 Task: Create in the project TrendForge an epic 'Infrastructure Upgrades'.
Action: Mouse moved to (224, 60)
Screenshot: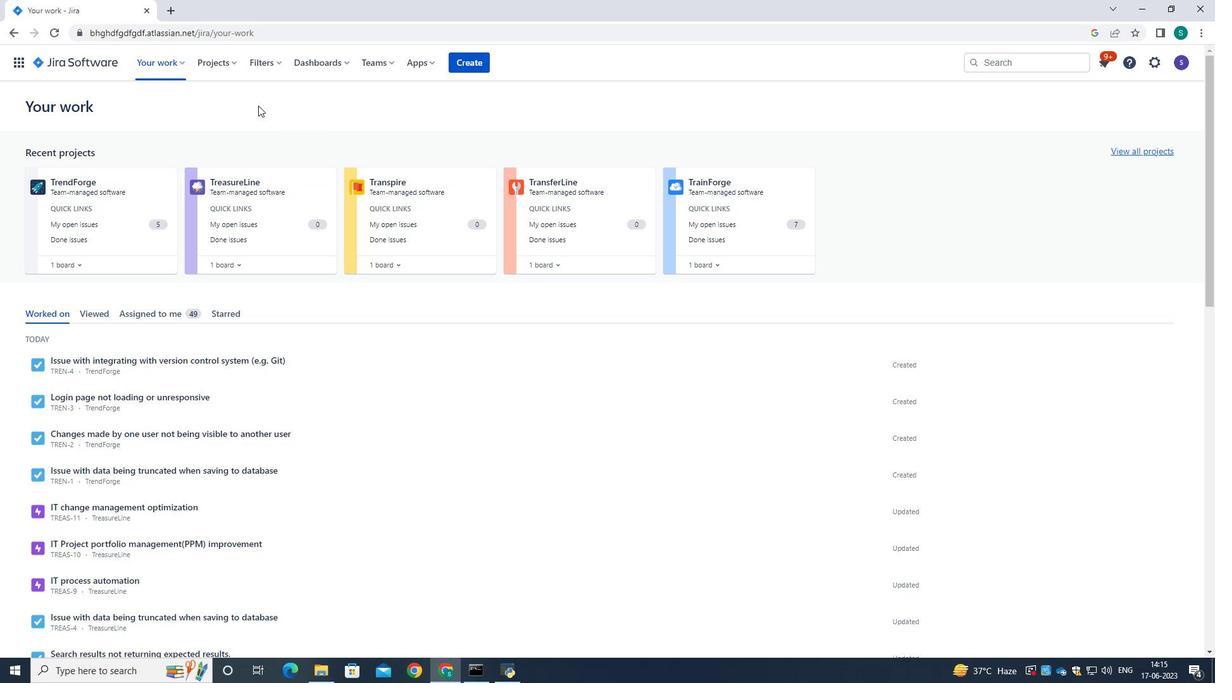 
Action: Mouse pressed left at (224, 60)
Screenshot: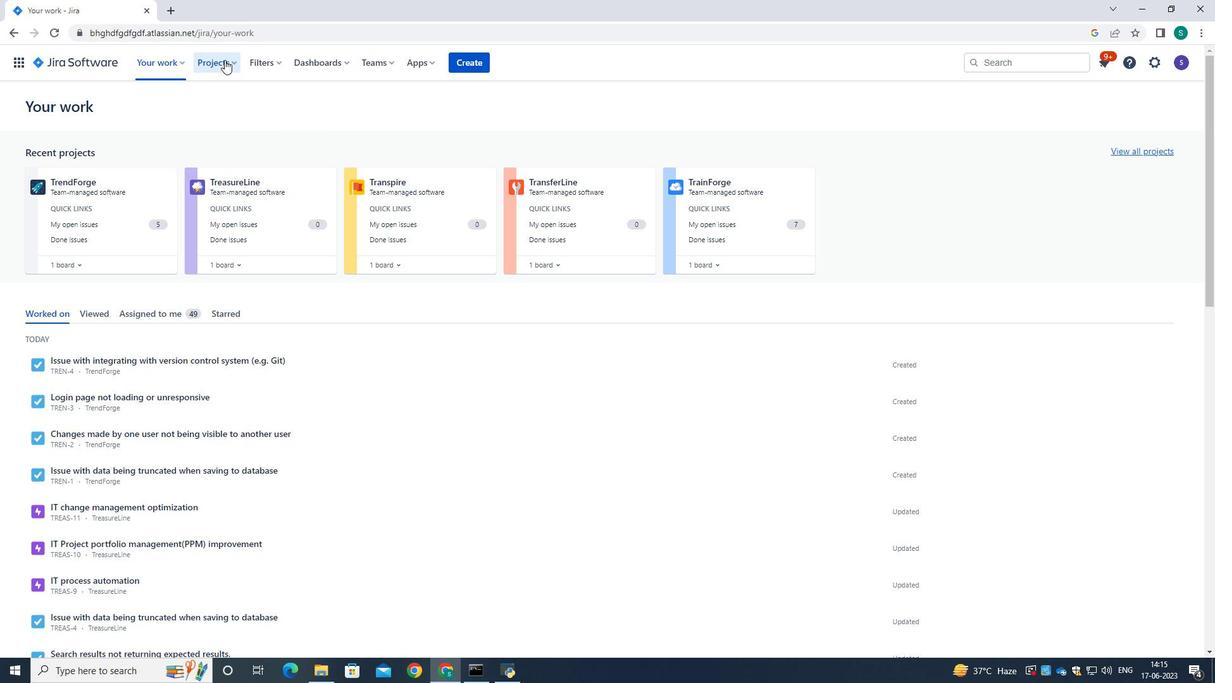 
Action: Mouse moved to (244, 124)
Screenshot: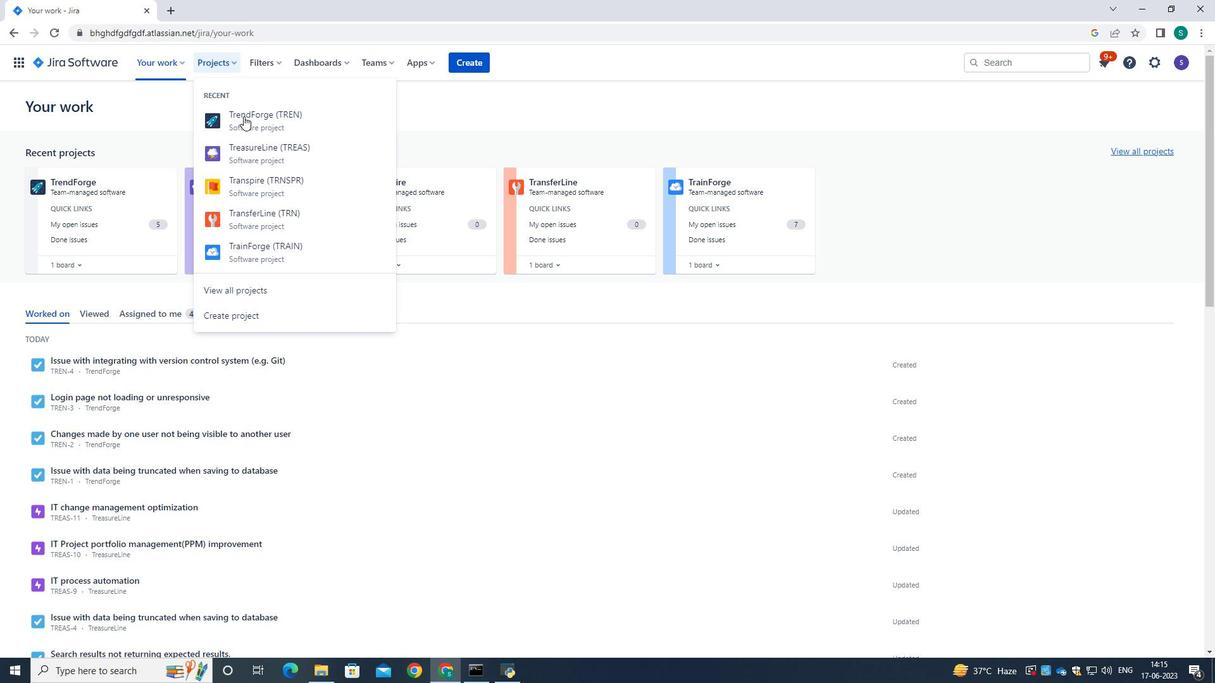 
Action: Mouse pressed left at (244, 124)
Screenshot: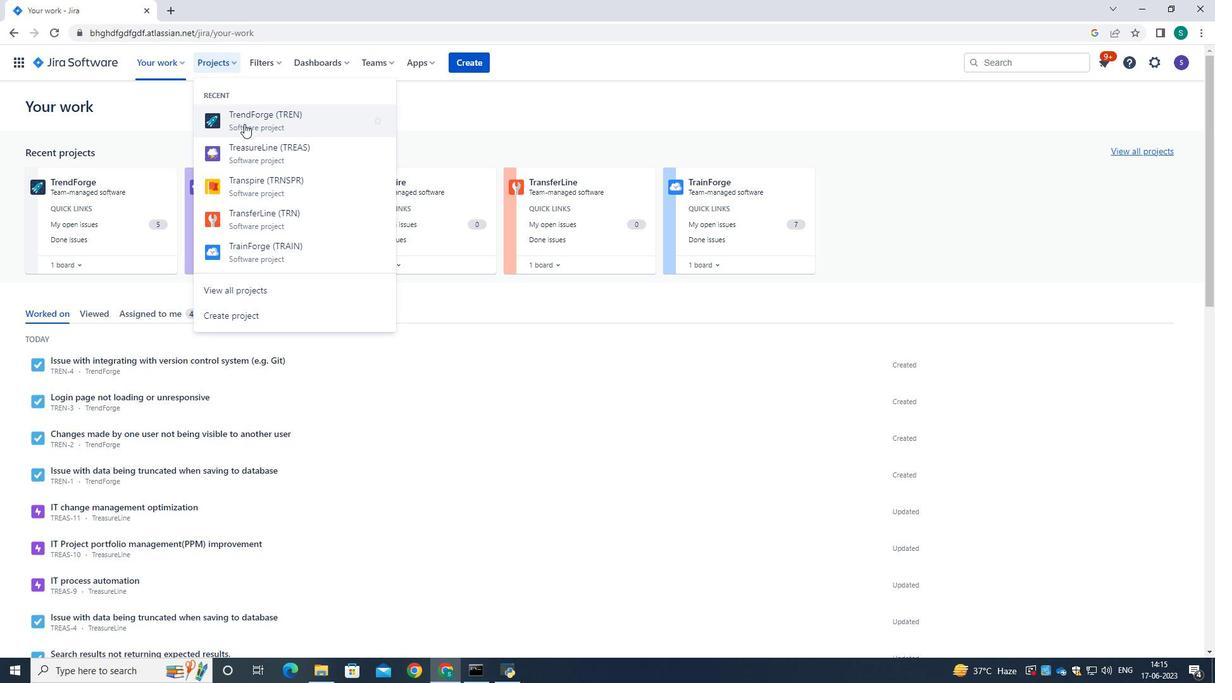 
Action: Mouse moved to (56, 193)
Screenshot: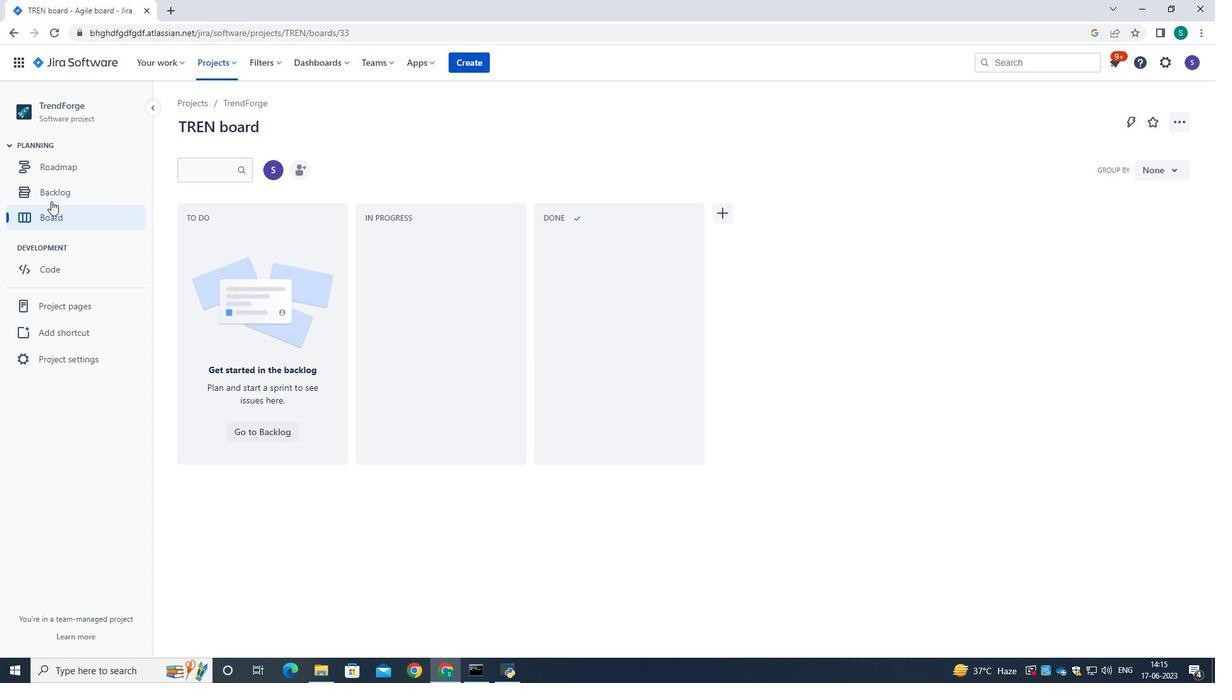 
Action: Mouse pressed left at (56, 193)
Screenshot: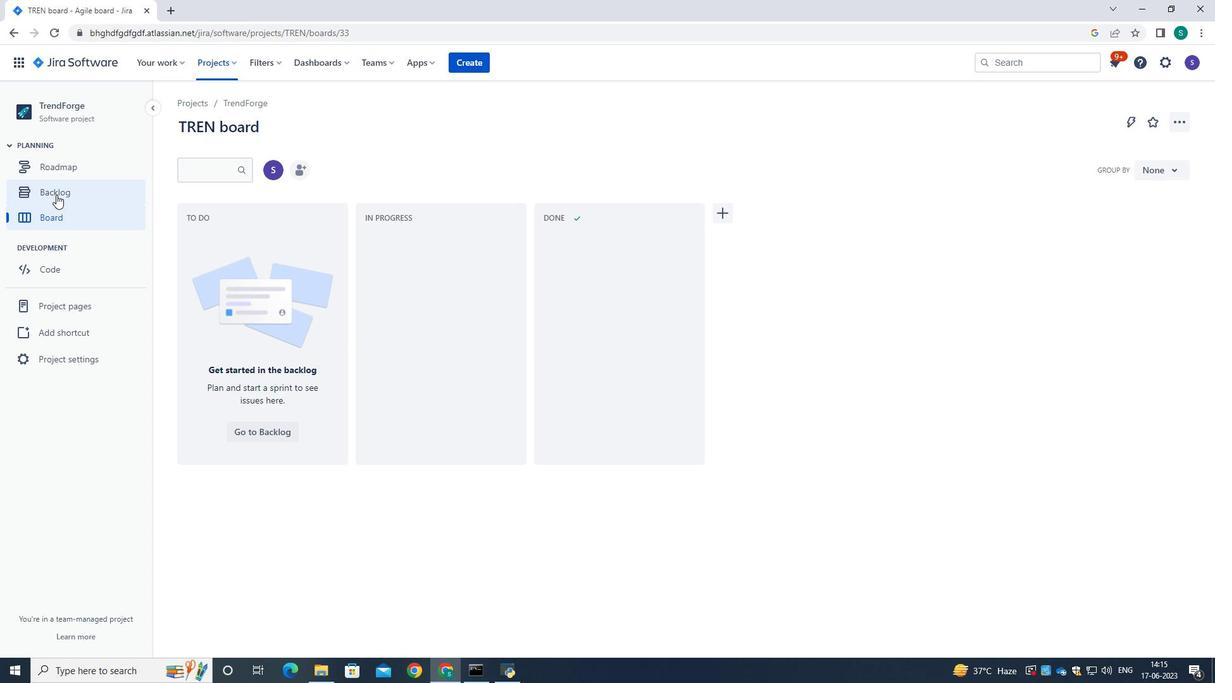 
Action: Mouse moved to (250, 298)
Screenshot: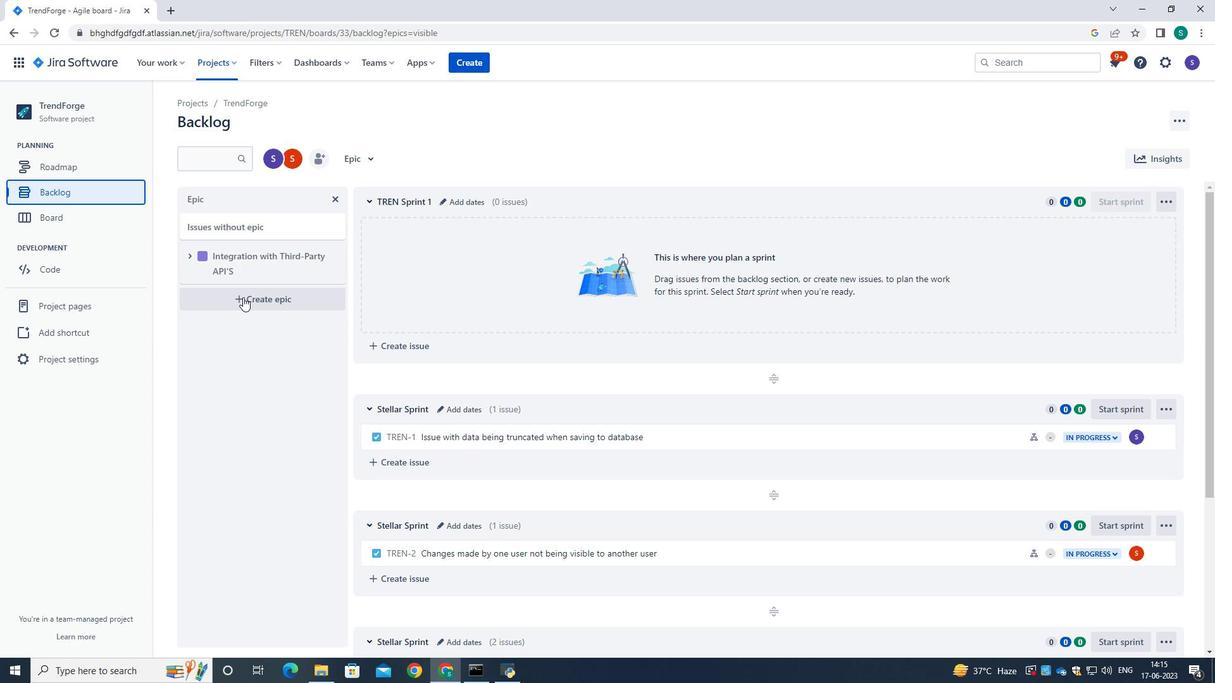 
Action: Mouse pressed left at (250, 298)
Screenshot: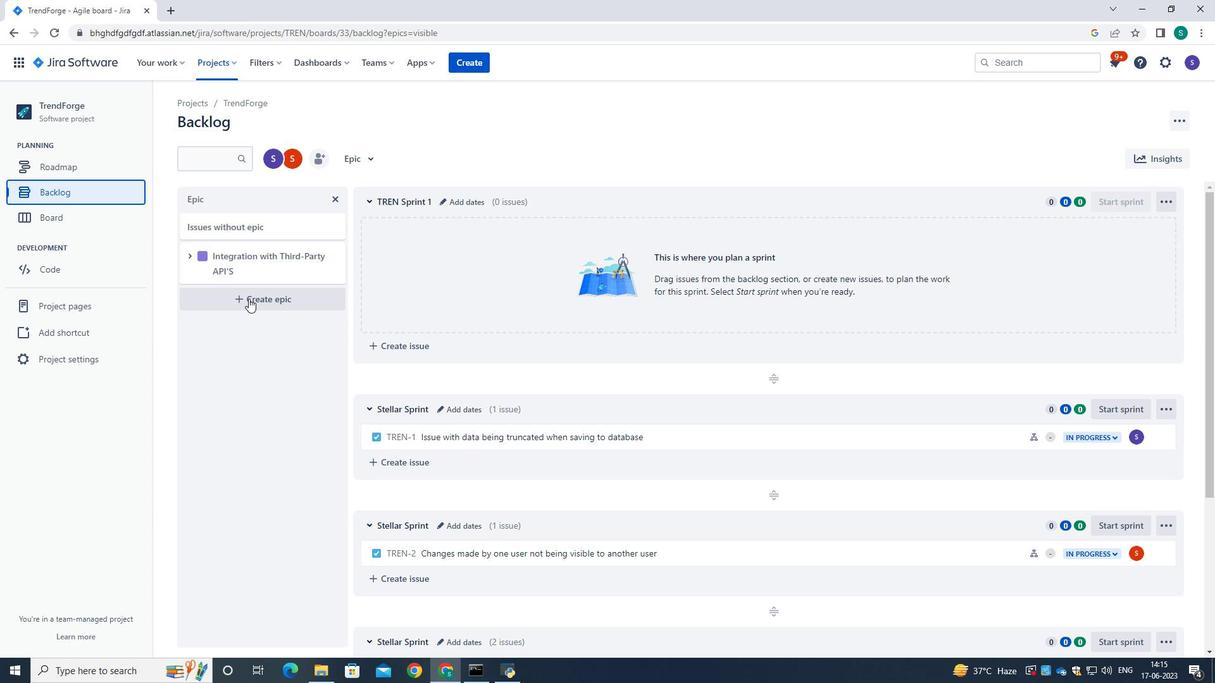 
Action: Mouse moved to (263, 296)
Screenshot: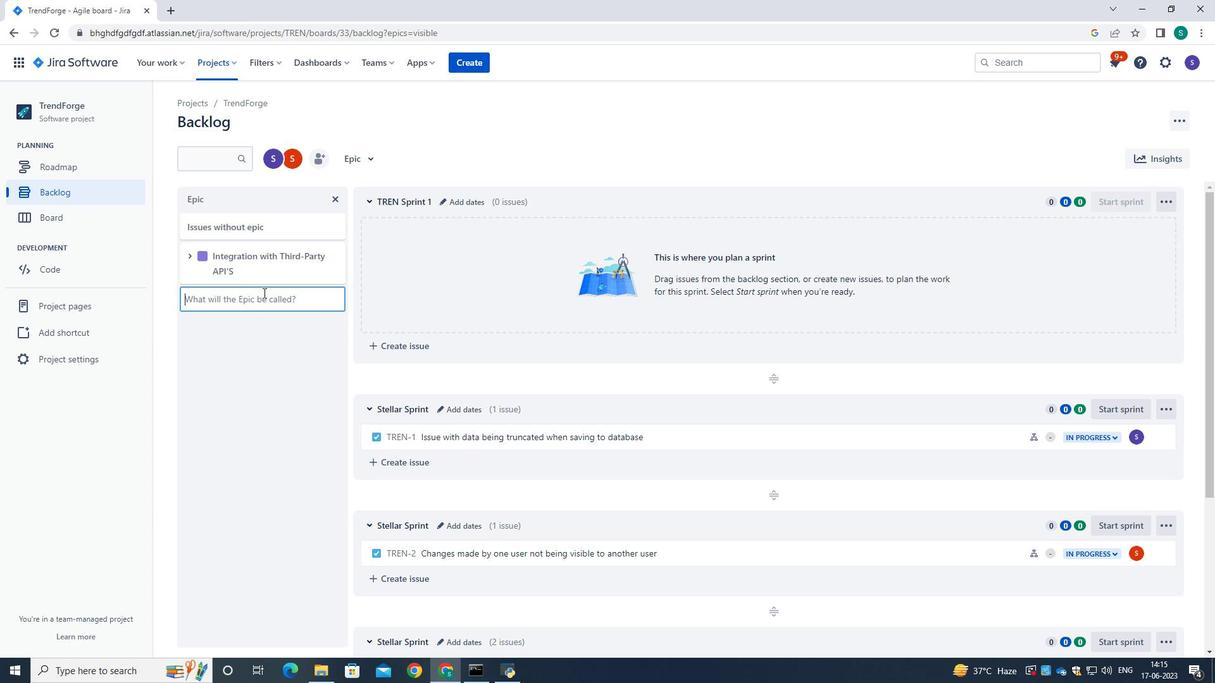 
Action: Mouse pressed left at (263, 296)
Screenshot: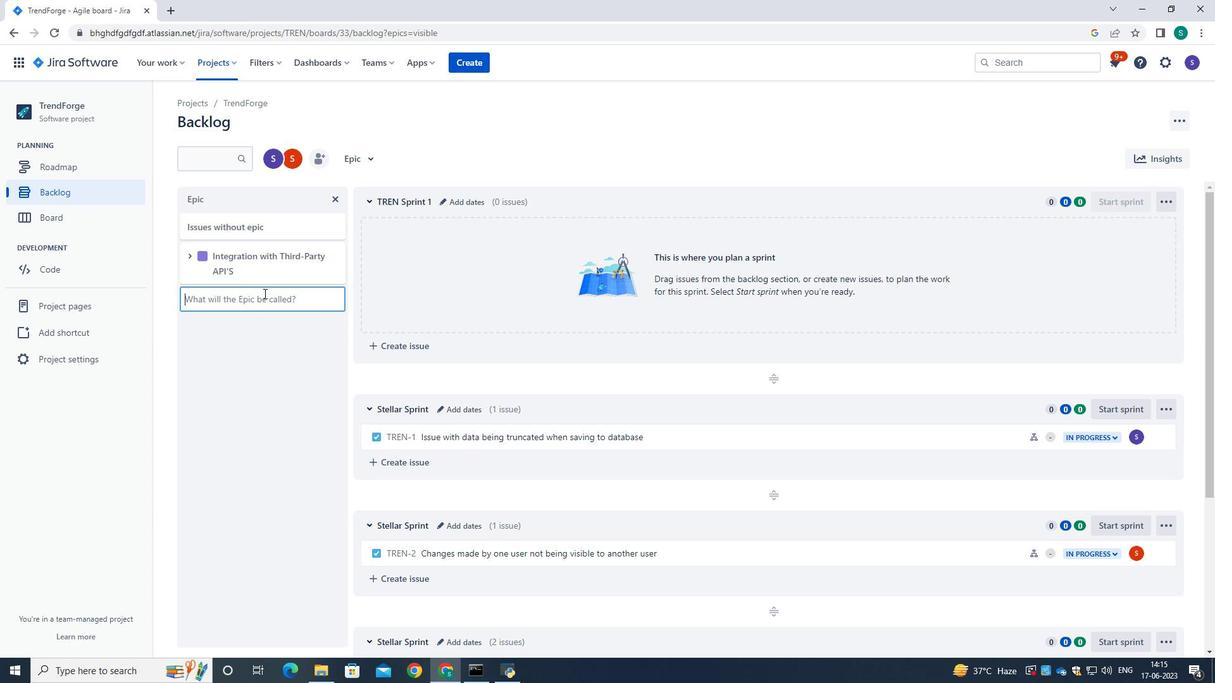
Action: Key pressed <Key.caps_lock>I<Key.caps_lock>nf<Key.backspace><Key.backspace><Key.backspace><Key.caps_lock><Key.caps_lock>i<Key.caps_lock>NFRASTRUCTURE<Key.space><Key.caps_lock>u<Key.caps_lock>PD<Key.backspace>GRADES
Screenshot: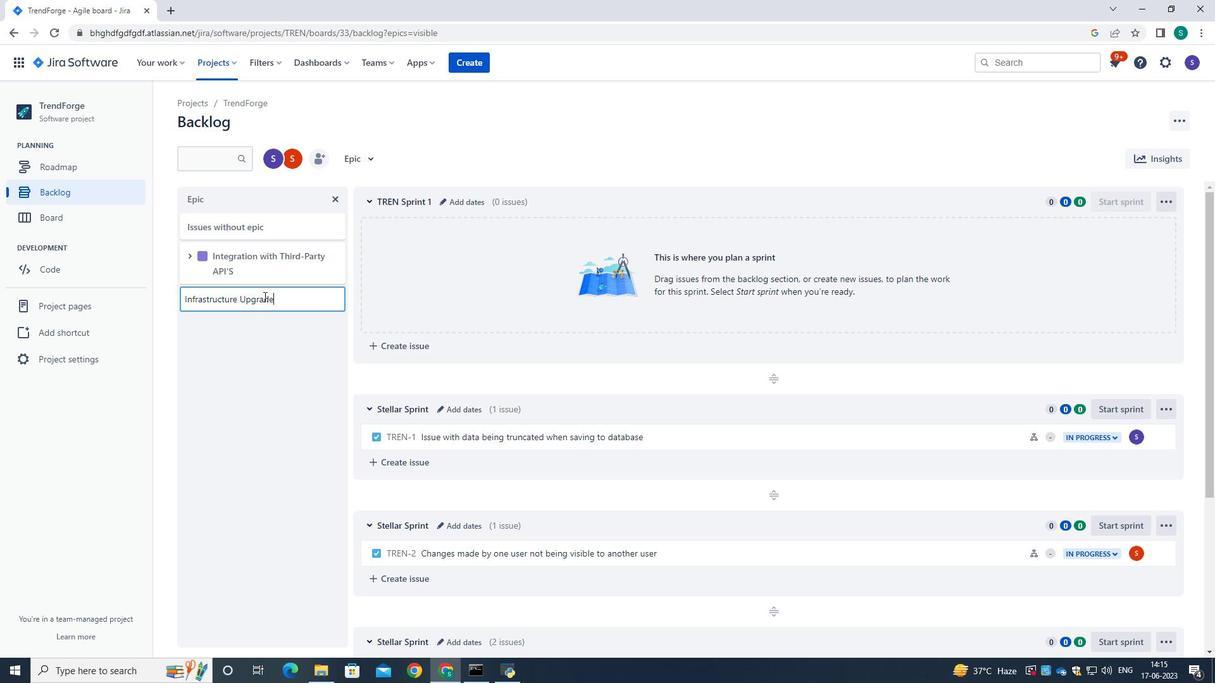 
Action: Mouse moved to (262, 346)
Screenshot: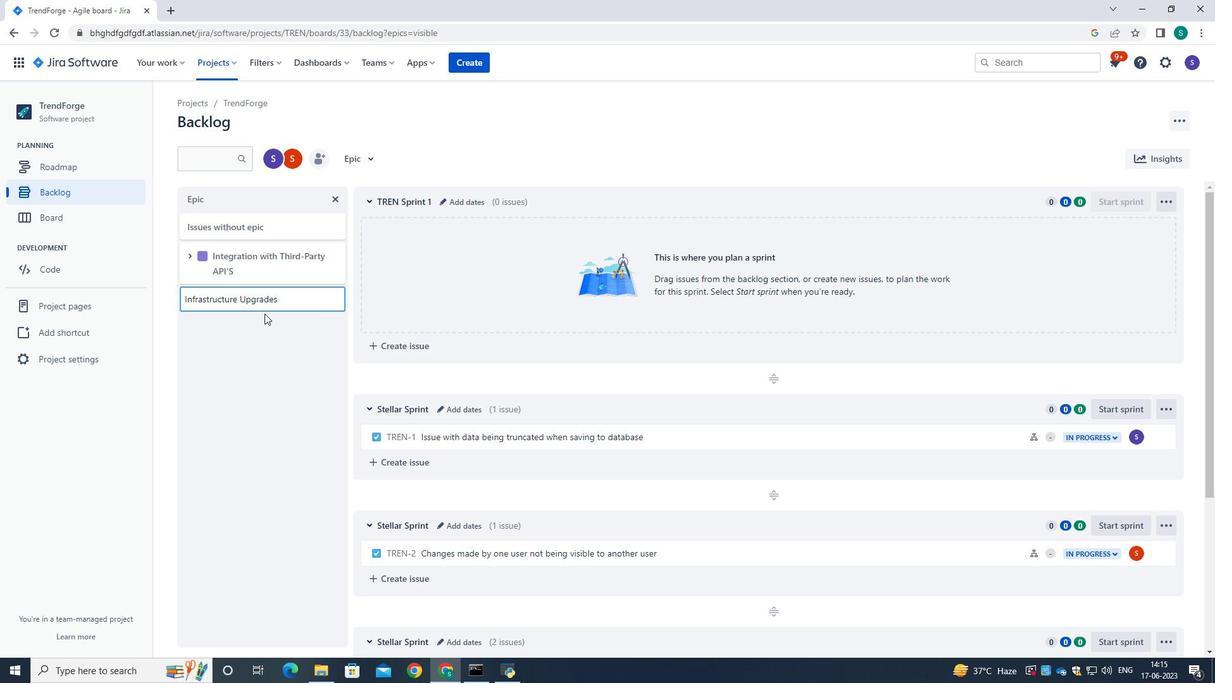 
Action: Key pressed <Key.enter>
Screenshot: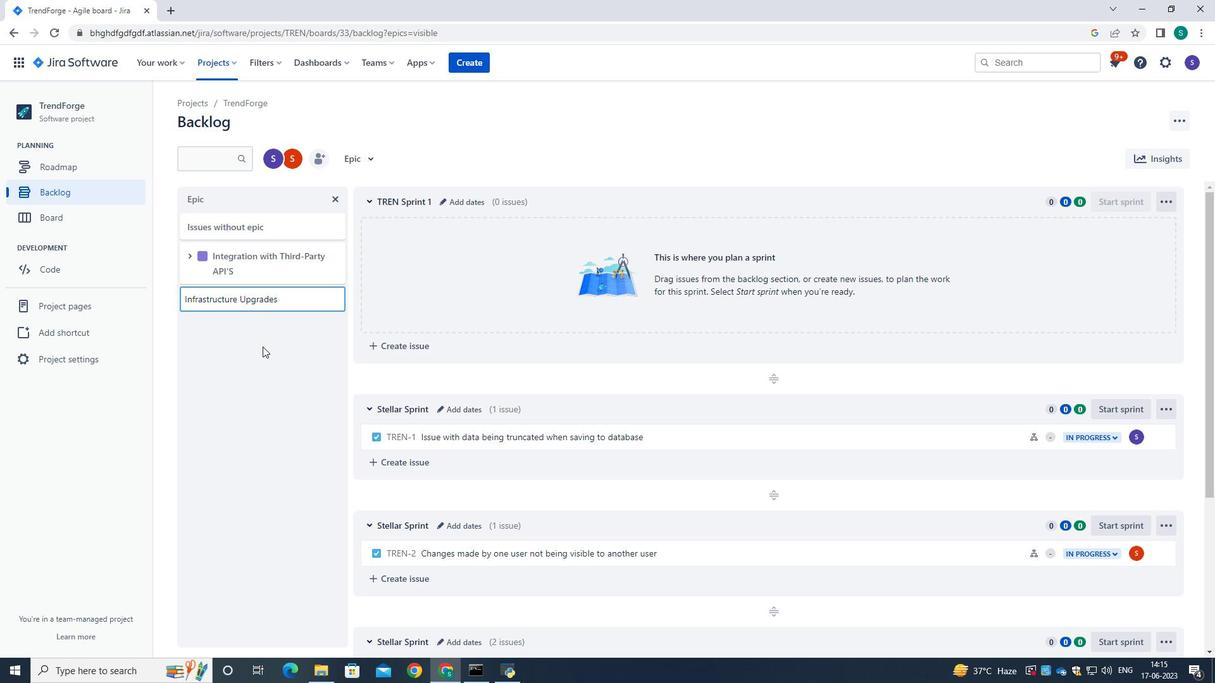 
Action: Mouse moved to (276, 353)
Screenshot: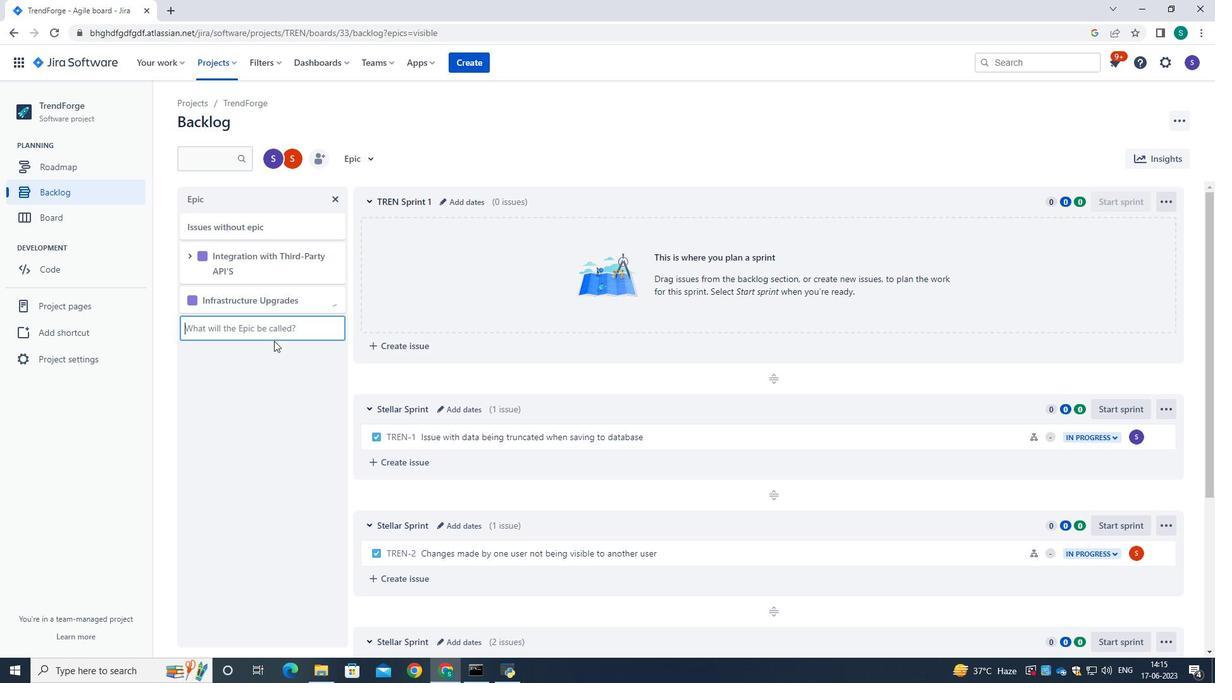 
Action: Mouse pressed left at (276, 353)
Screenshot: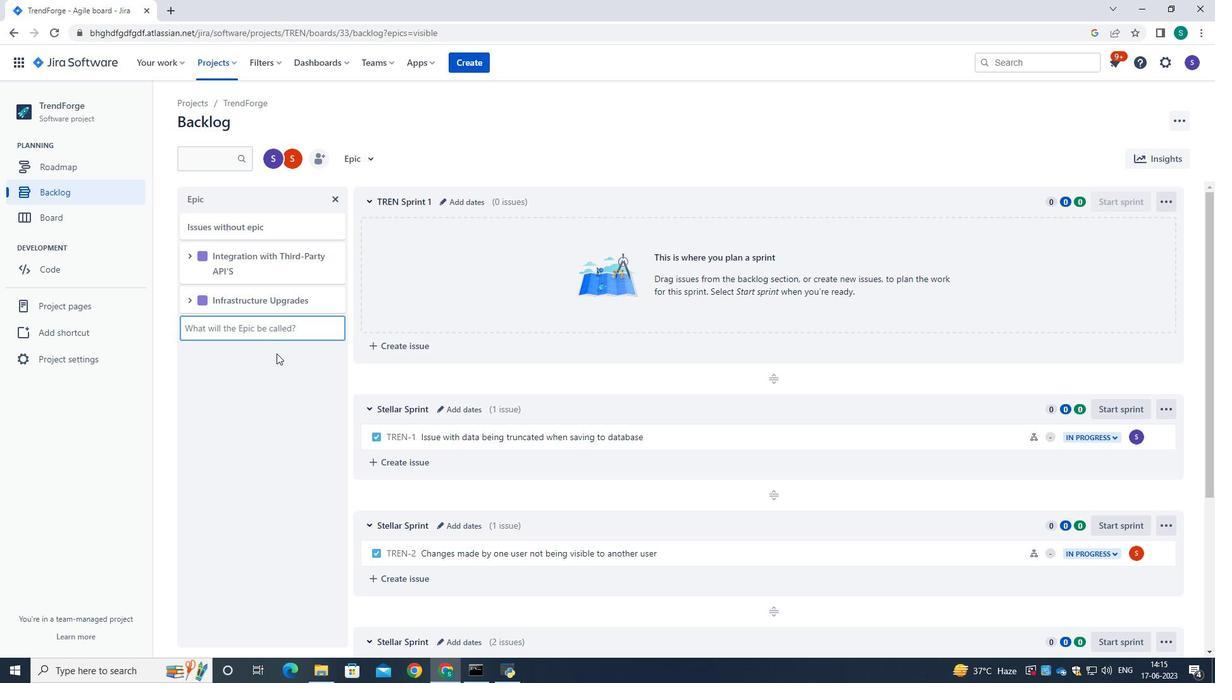 
Action: Mouse moved to (326, 188)
Screenshot: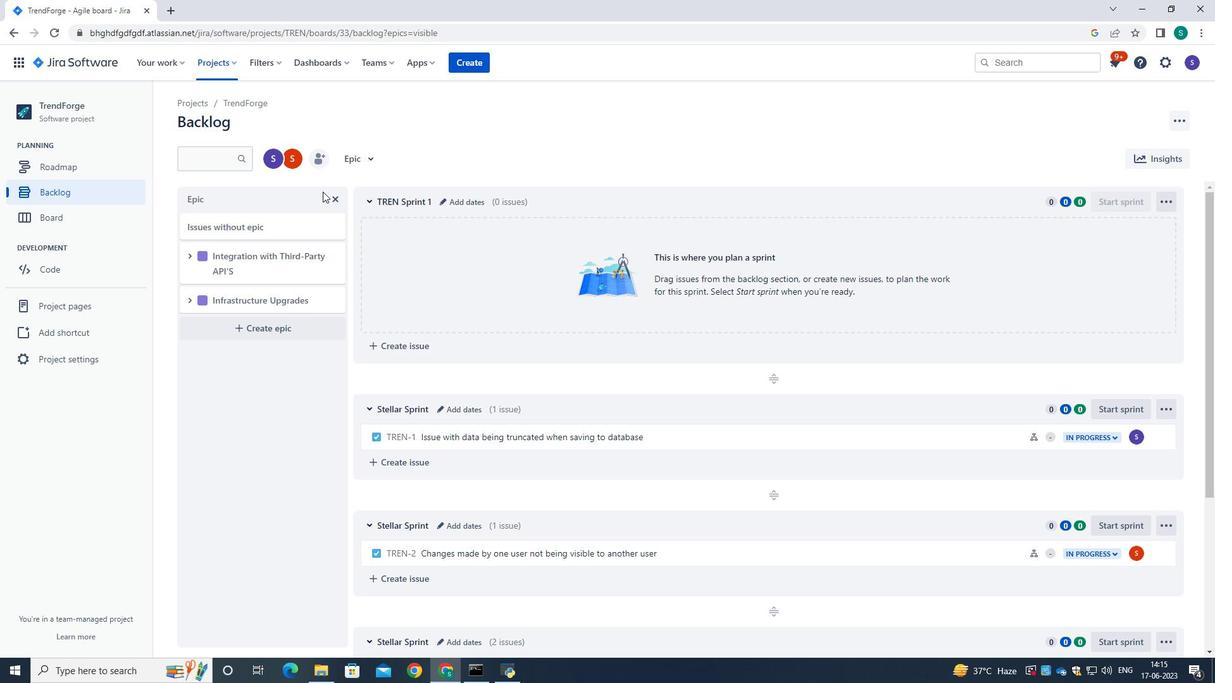 
